 Task: Add Sunwarrior Natural Plant Based Collagen Building Protein Peptides to the cart.
Action: Mouse moved to (318, 135)
Screenshot: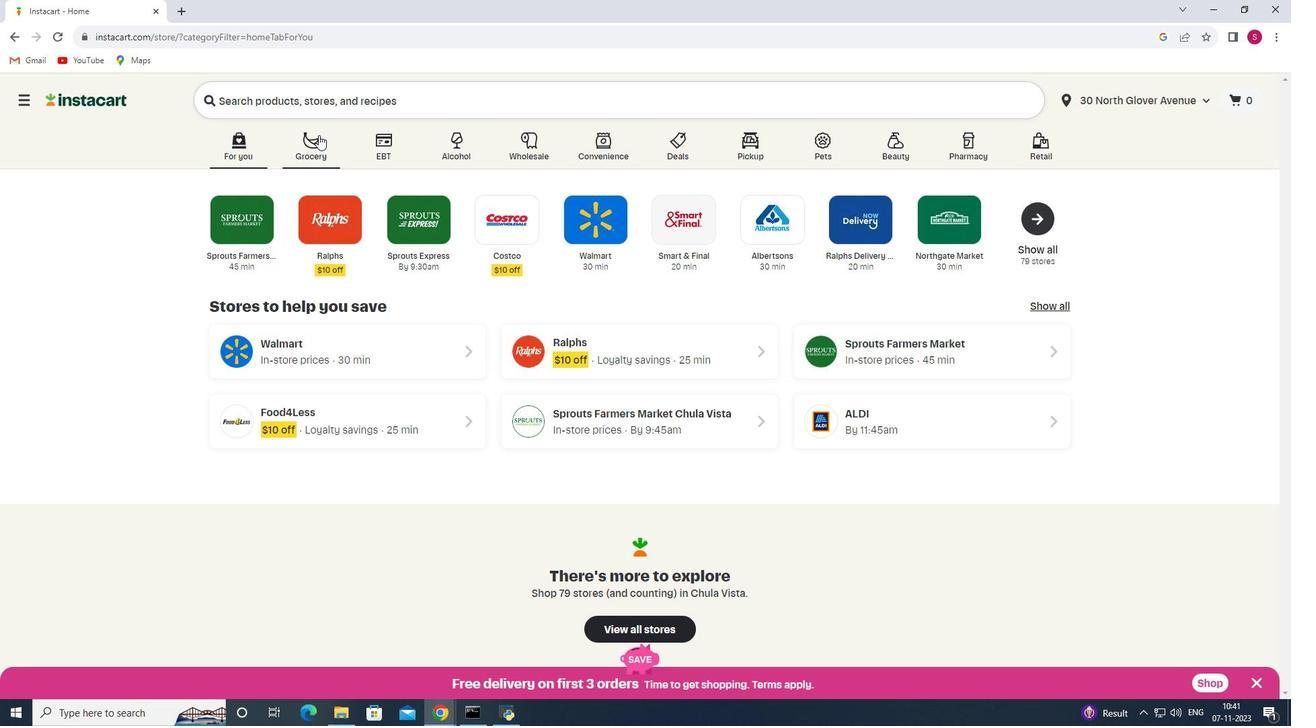 
Action: Mouse pressed left at (318, 135)
Screenshot: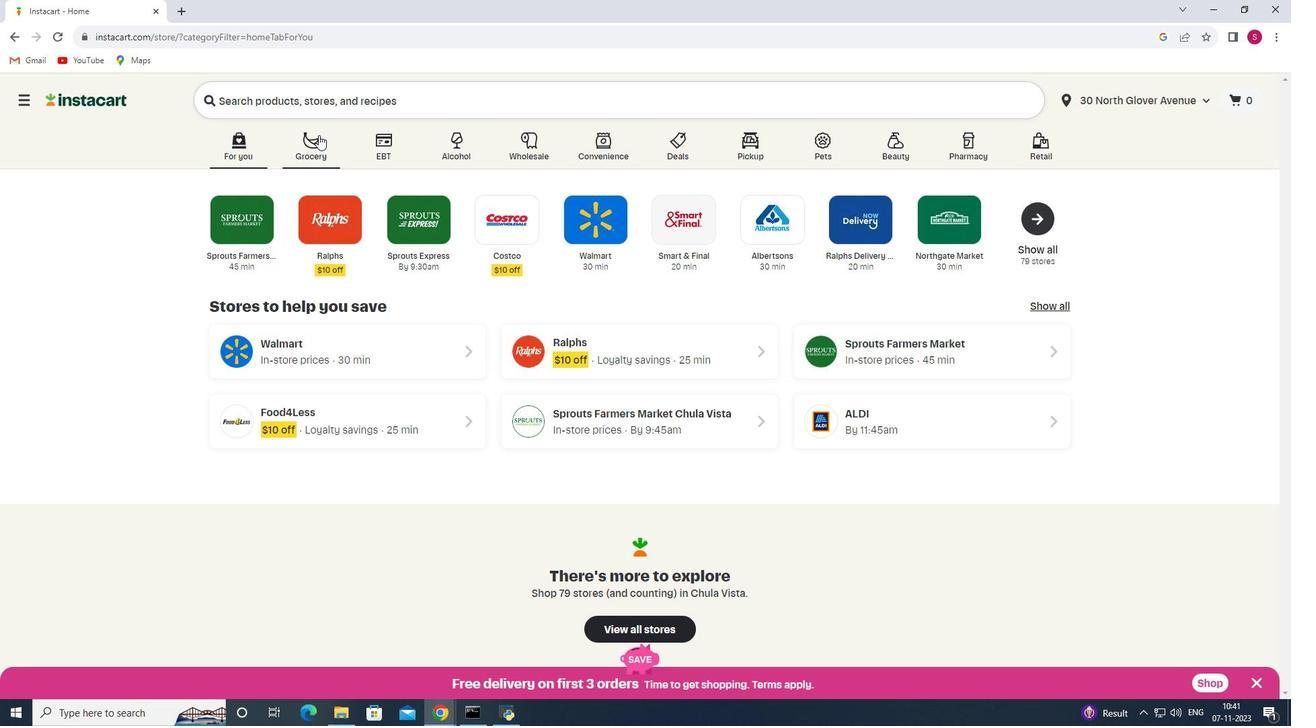 
Action: Mouse moved to (329, 379)
Screenshot: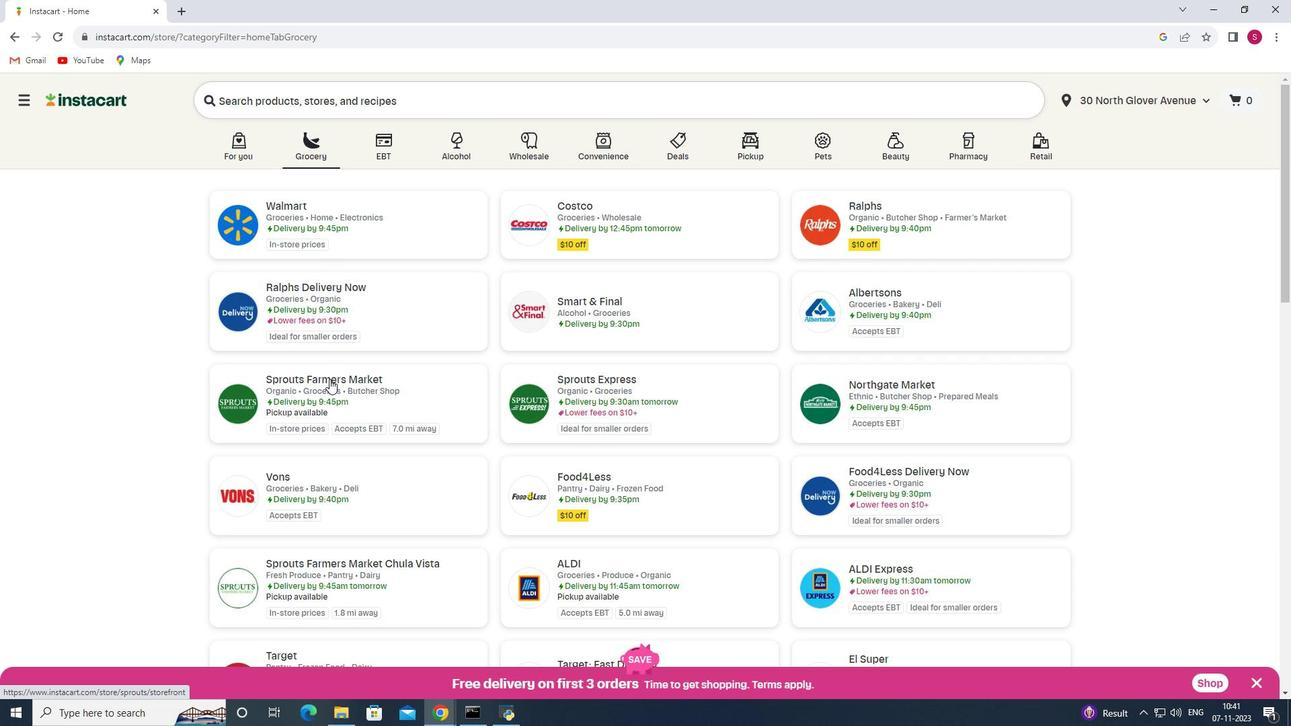 
Action: Mouse pressed left at (329, 379)
Screenshot: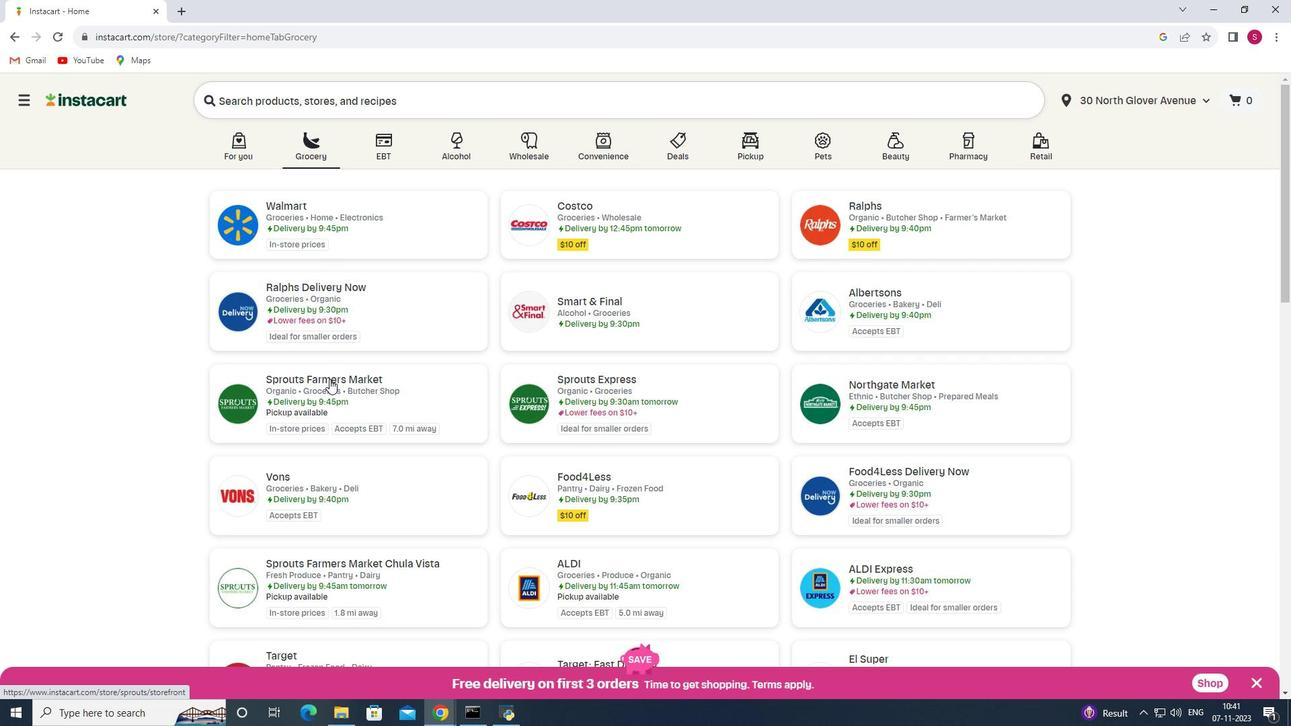 
Action: Mouse moved to (91, 373)
Screenshot: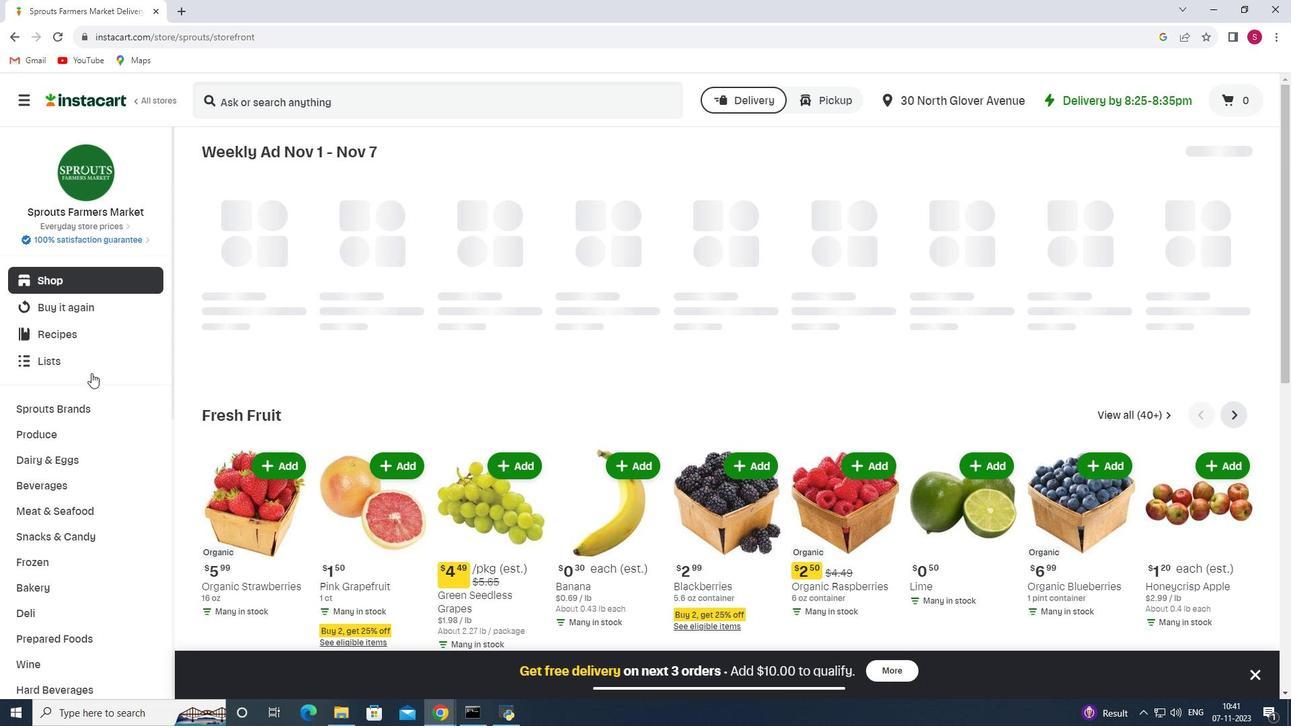 
Action: Mouse scrolled (91, 372) with delta (0, 0)
Screenshot: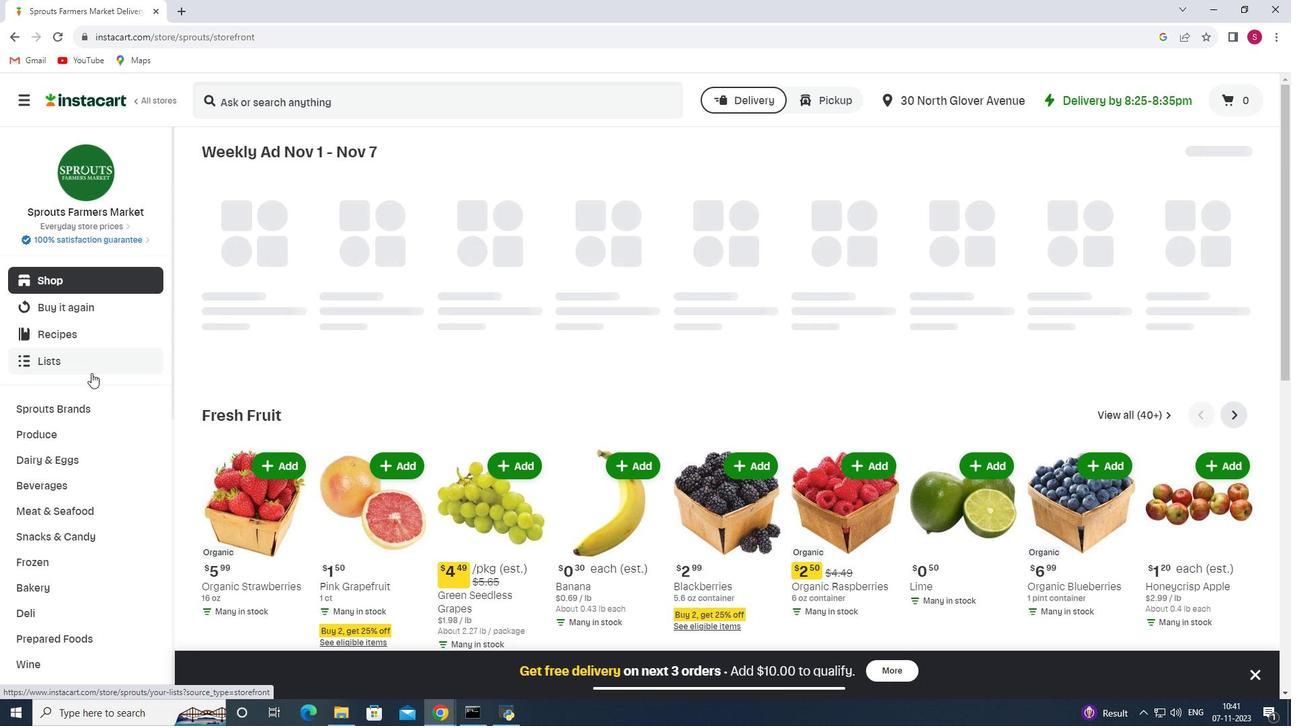 
Action: Mouse scrolled (91, 372) with delta (0, 0)
Screenshot: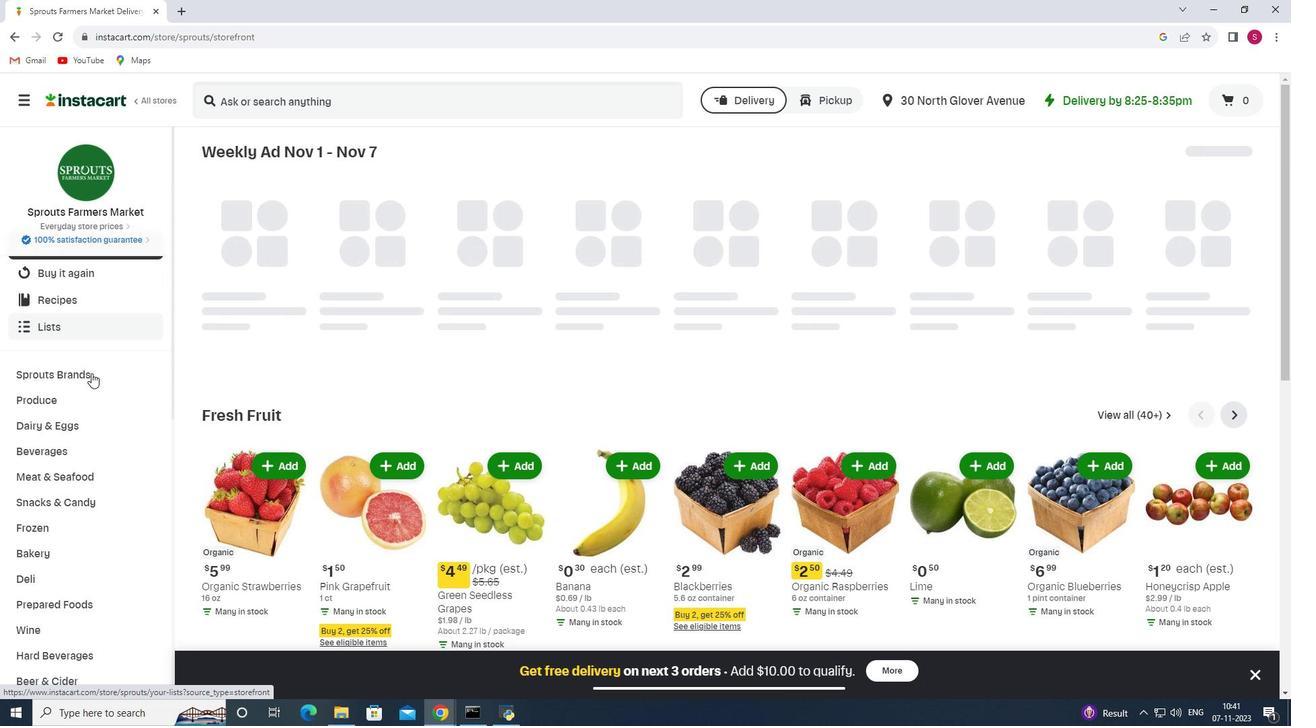 
Action: Mouse scrolled (91, 372) with delta (0, 0)
Screenshot: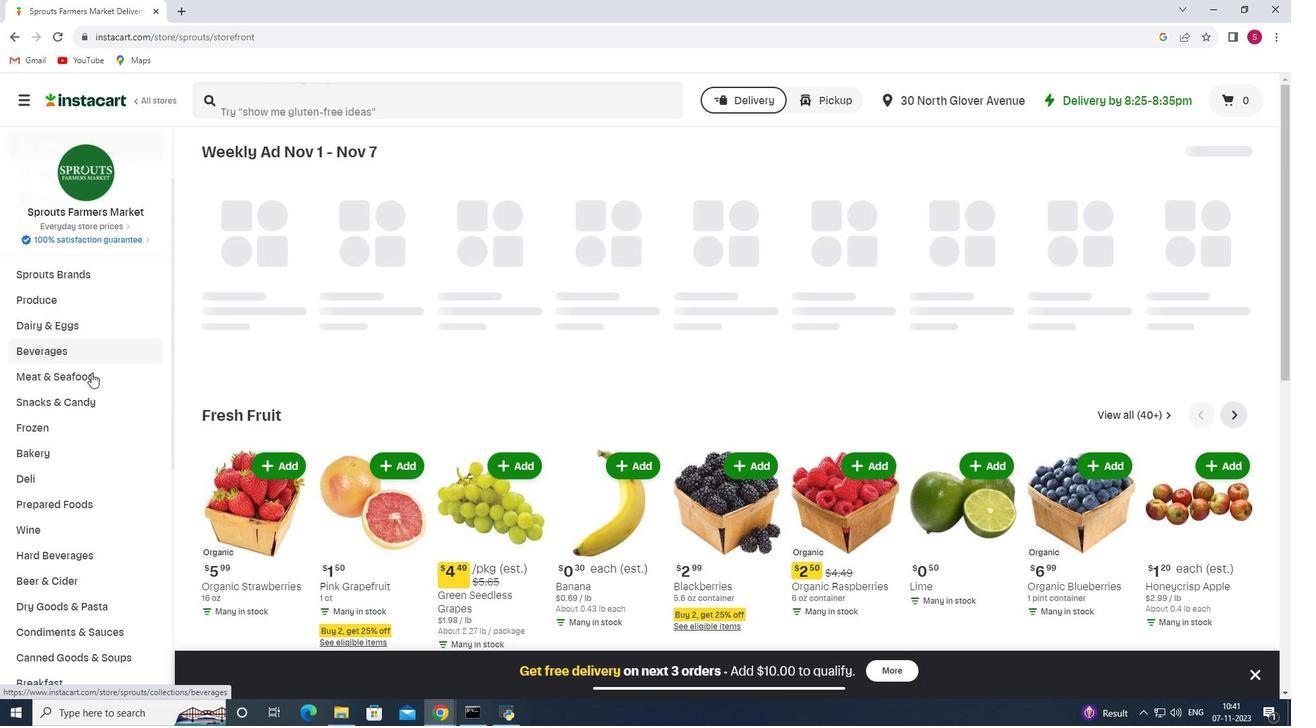 
Action: Mouse scrolled (91, 372) with delta (0, 0)
Screenshot: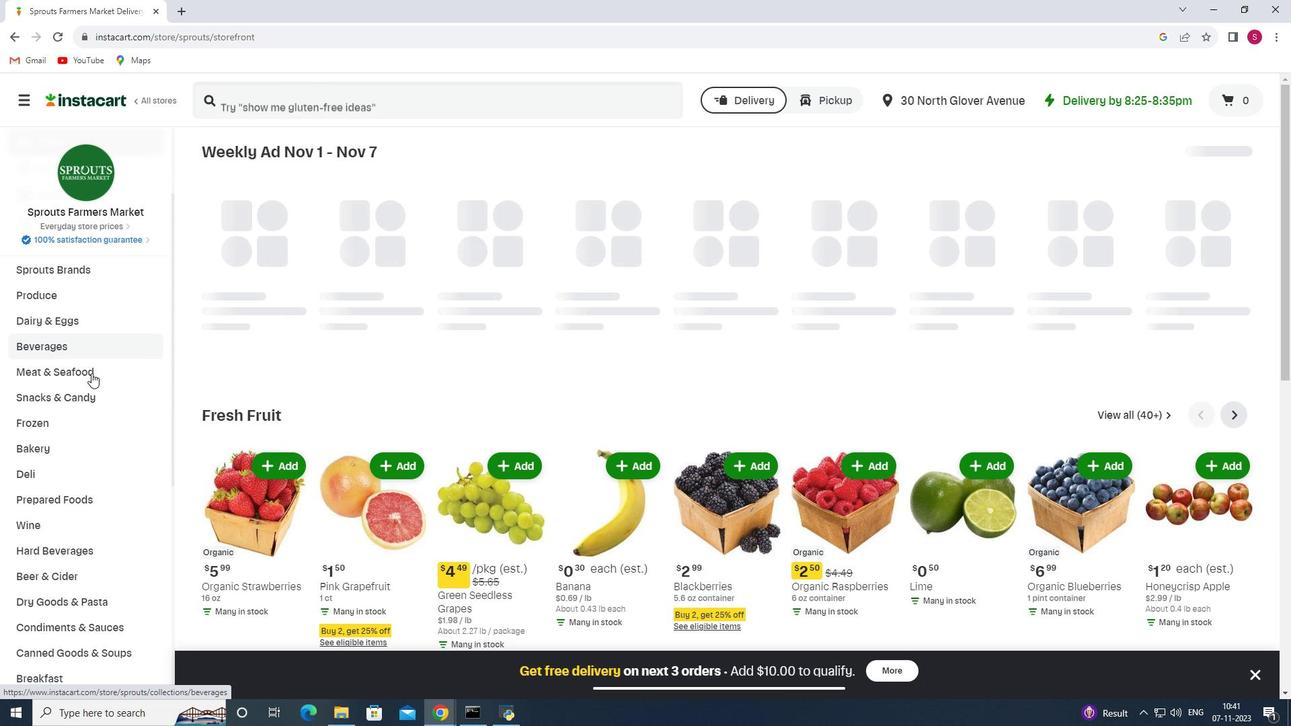 
Action: Mouse scrolled (91, 372) with delta (0, 0)
Screenshot: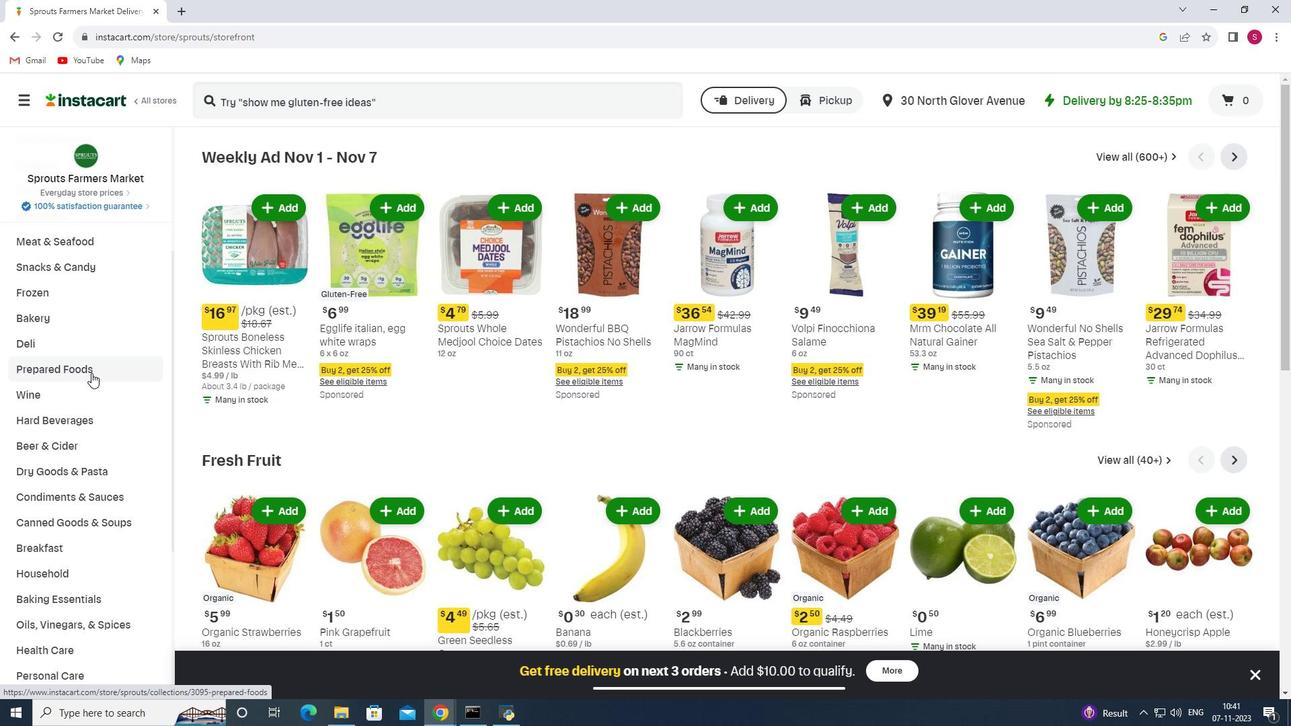 
Action: Mouse scrolled (91, 372) with delta (0, 0)
Screenshot: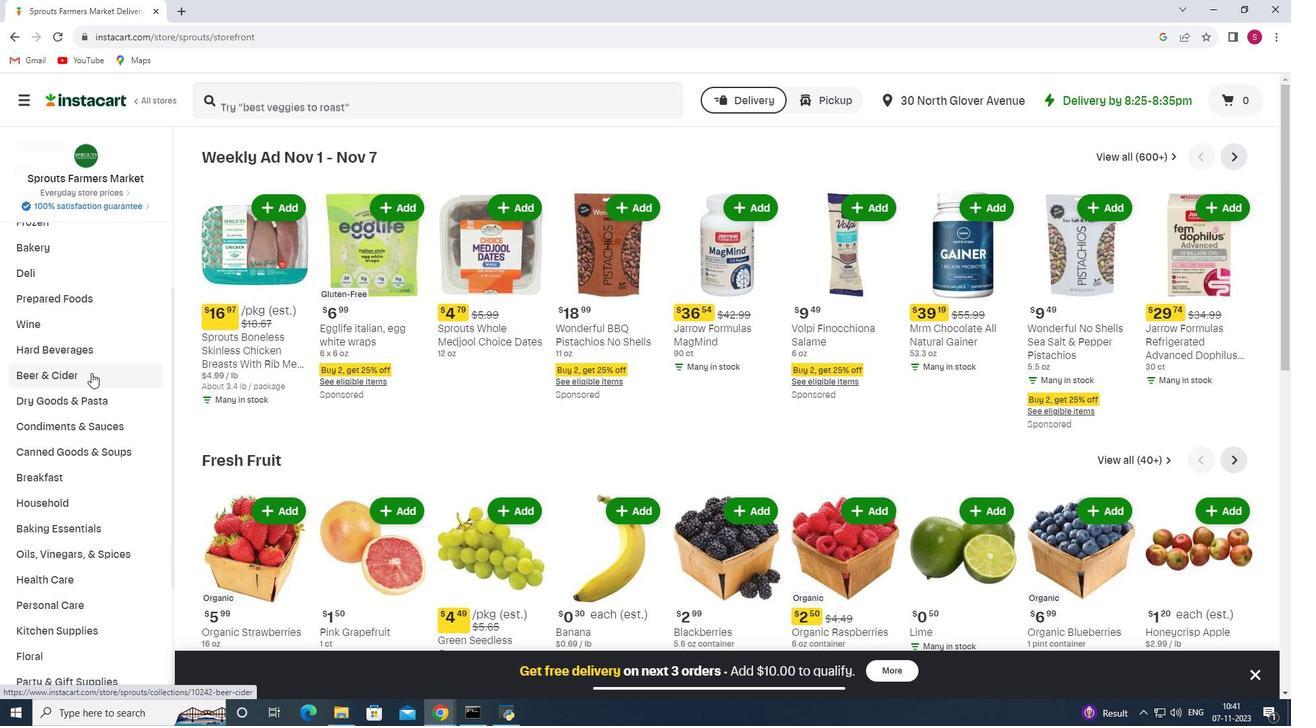 
Action: Mouse scrolled (91, 372) with delta (0, 0)
Screenshot: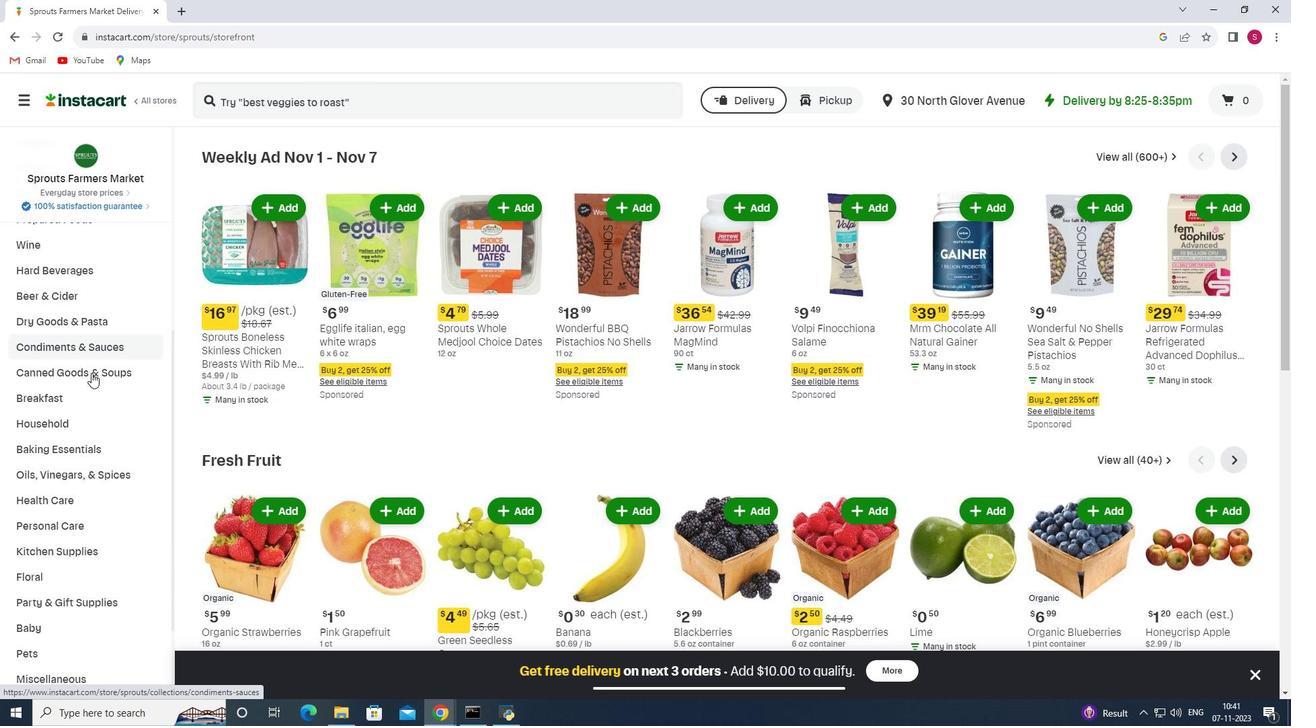 
Action: Mouse scrolled (91, 372) with delta (0, 0)
Screenshot: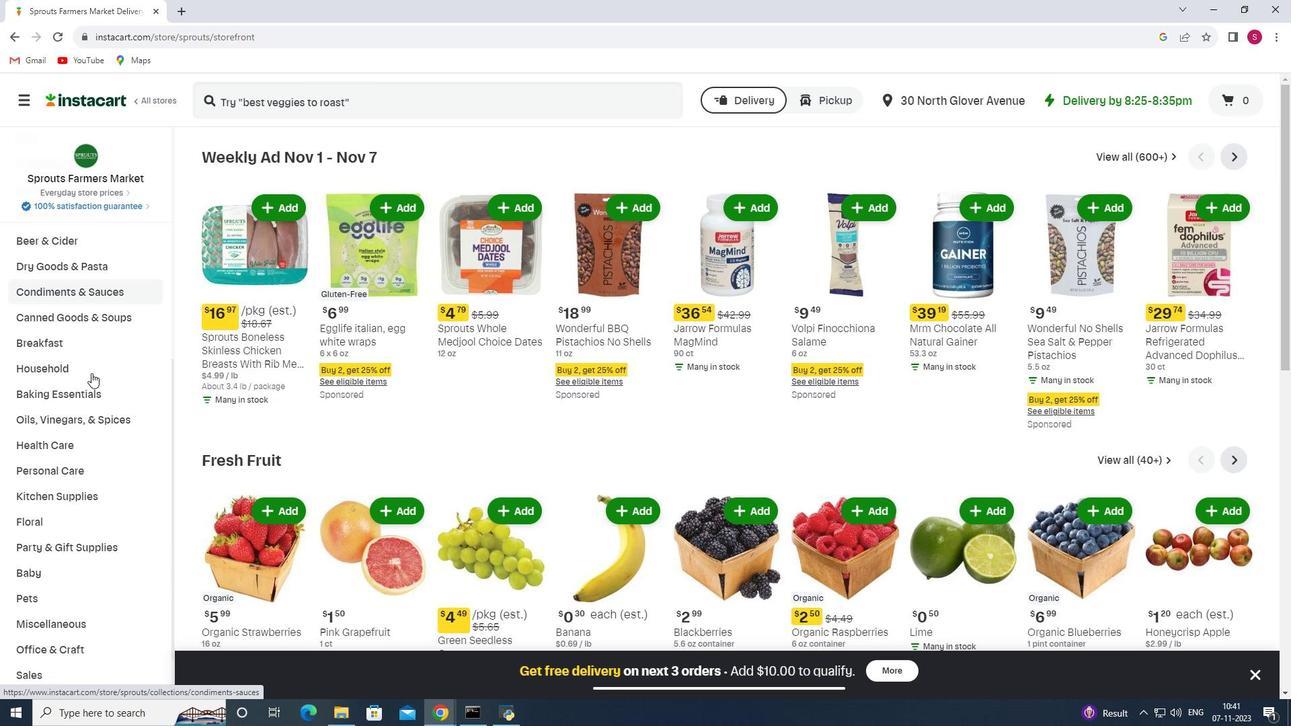 
Action: Mouse pressed left at (91, 373)
Screenshot: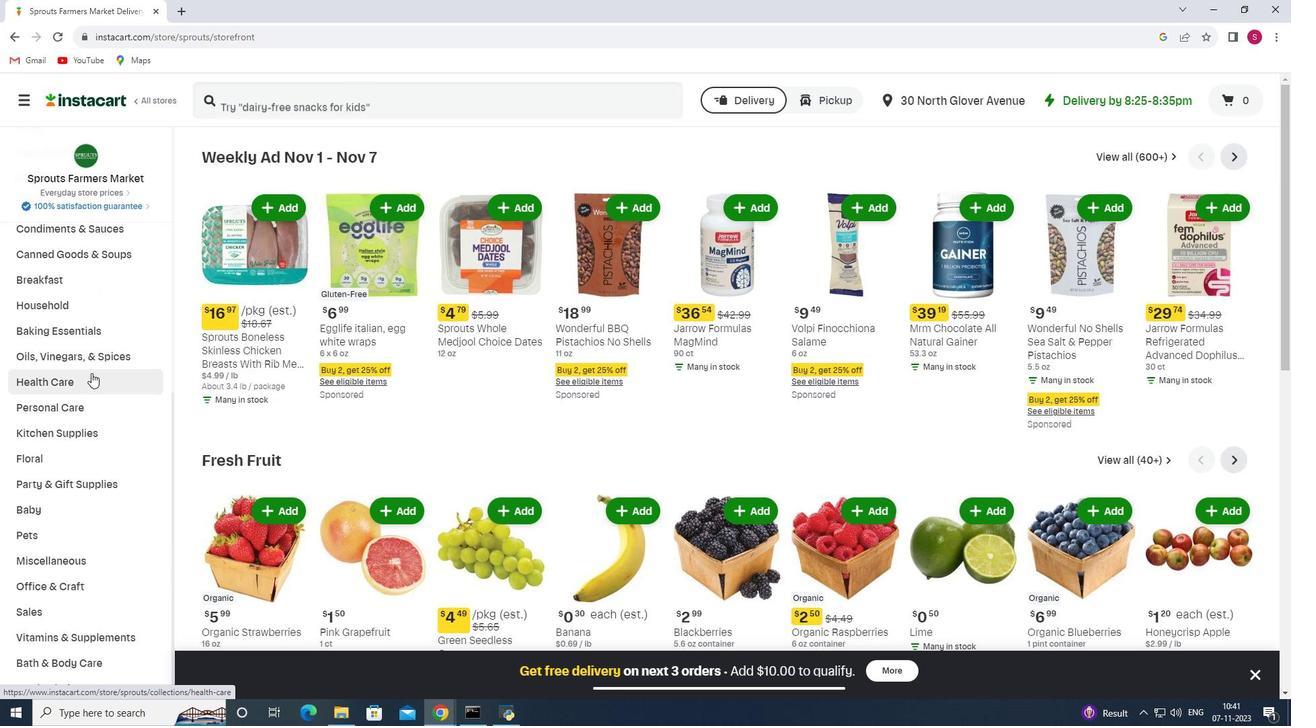 
Action: Mouse moved to (447, 189)
Screenshot: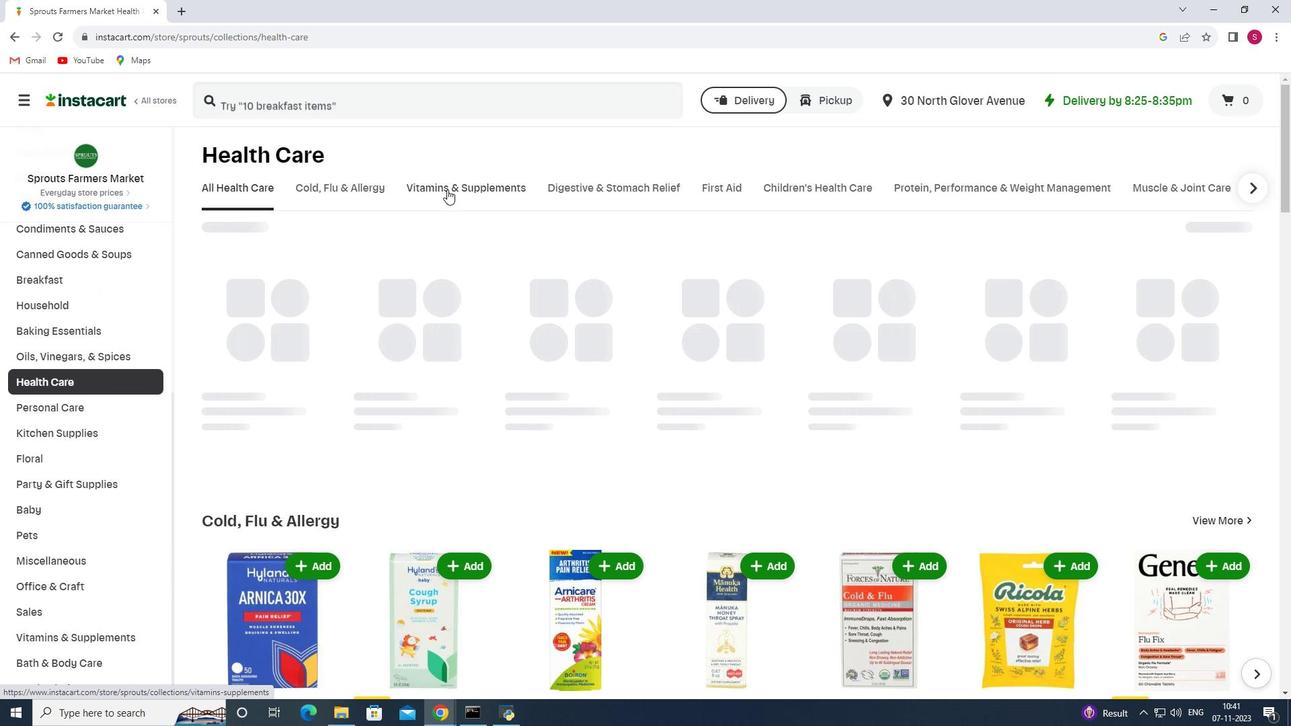 
Action: Mouse pressed left at (447, 189)
Screenshot: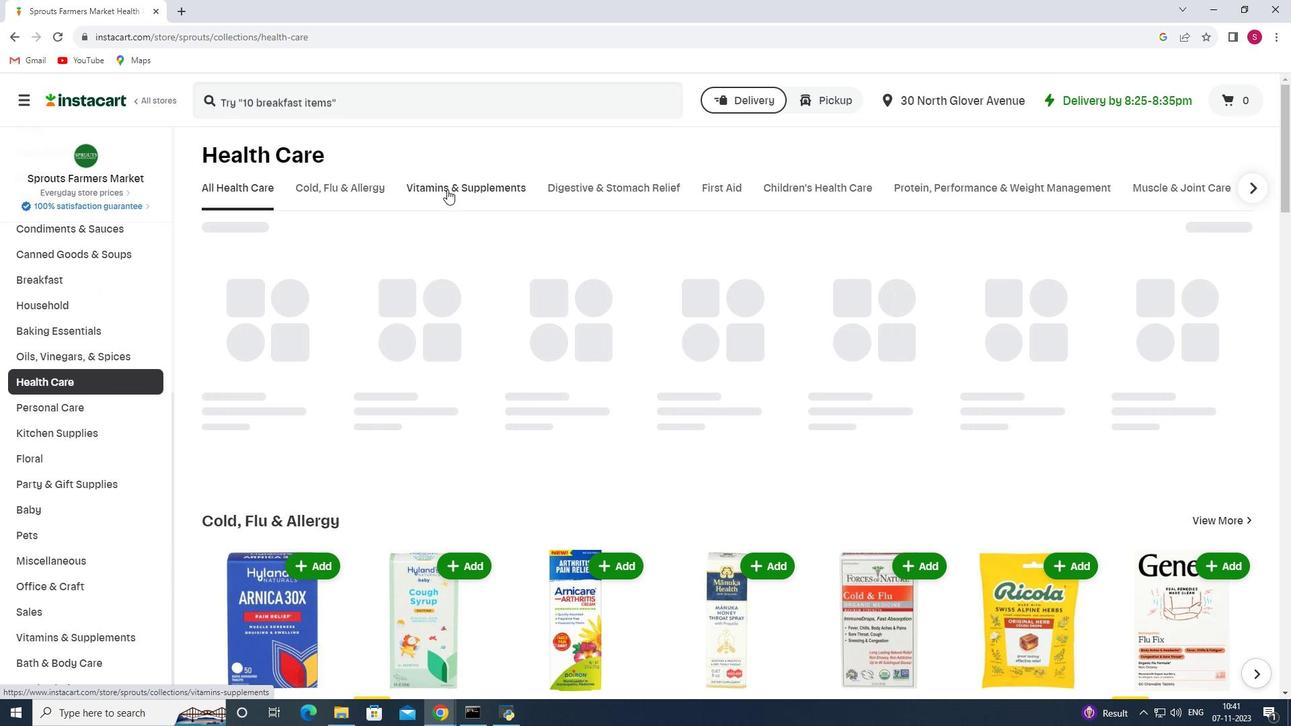 
Action: Mouse moved to (555, 244)
Screenshot: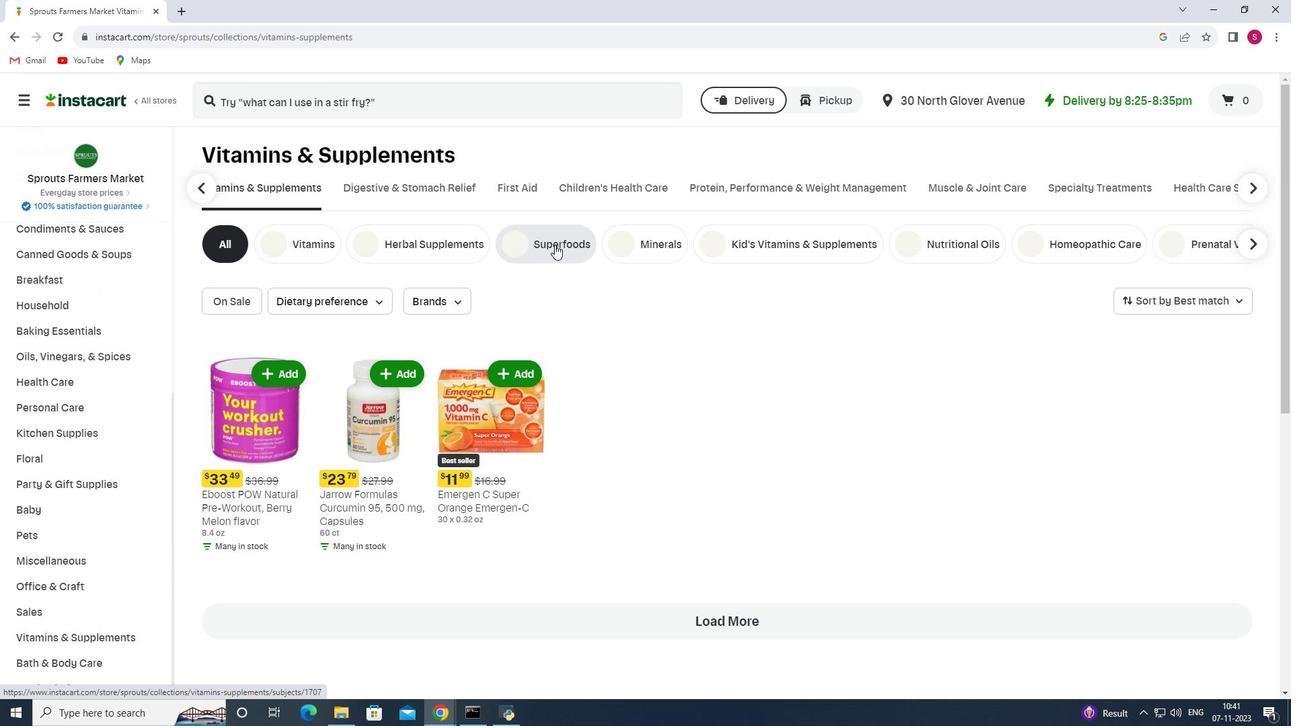 
Action: Mouse pressed left at (555, 244)
Screenshot: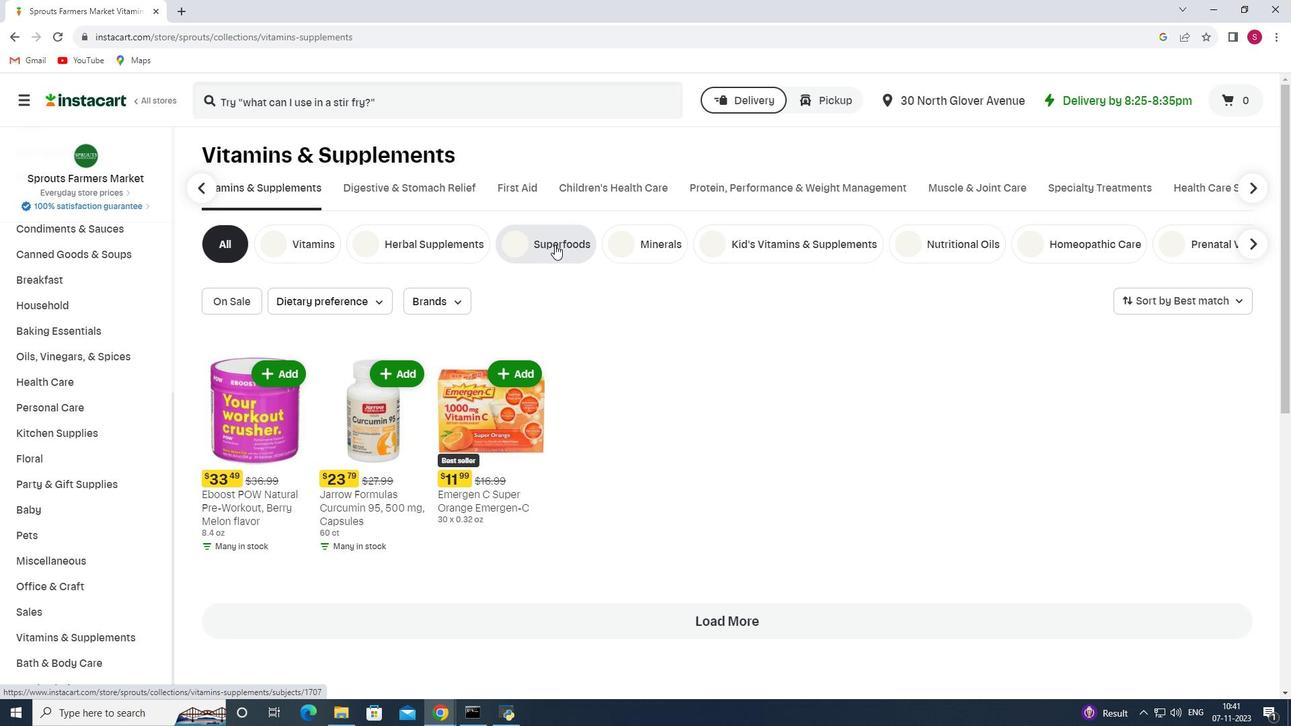
Action: Mouse moved to (383, 93)
Screenshot: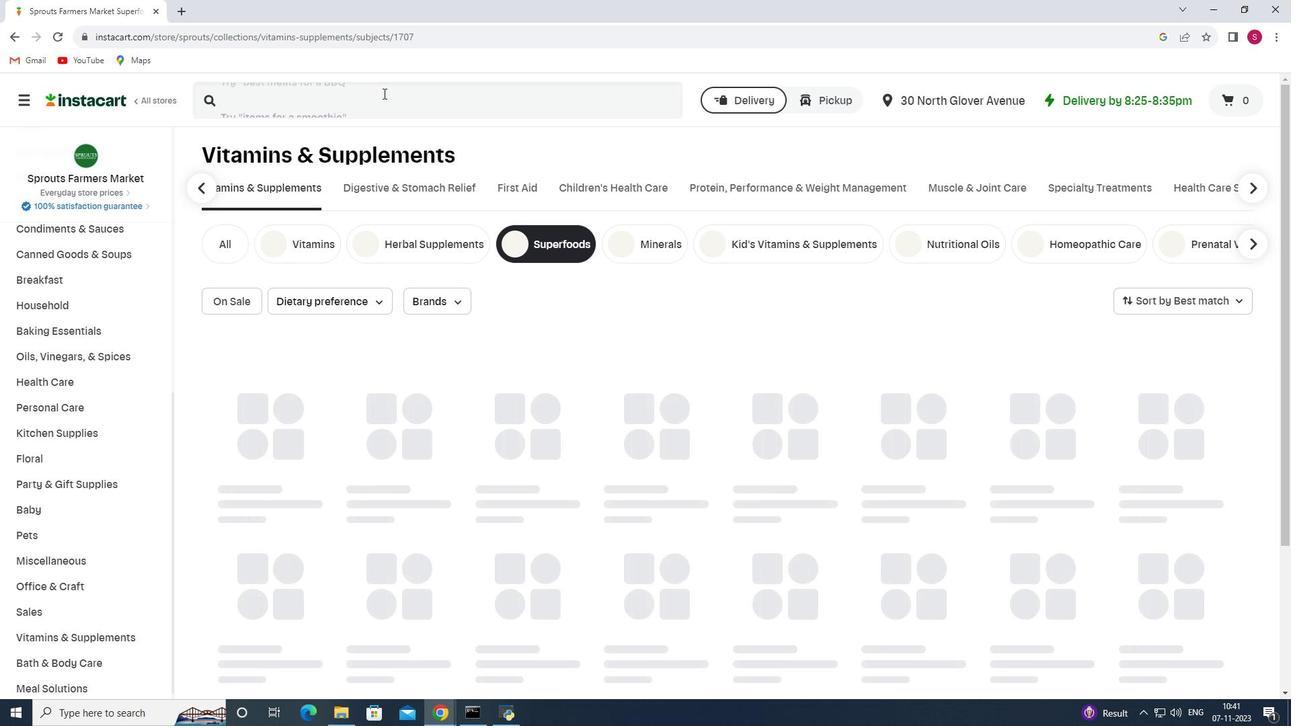 
Action: Mouse pressed left at (383, 93)
Screenshot: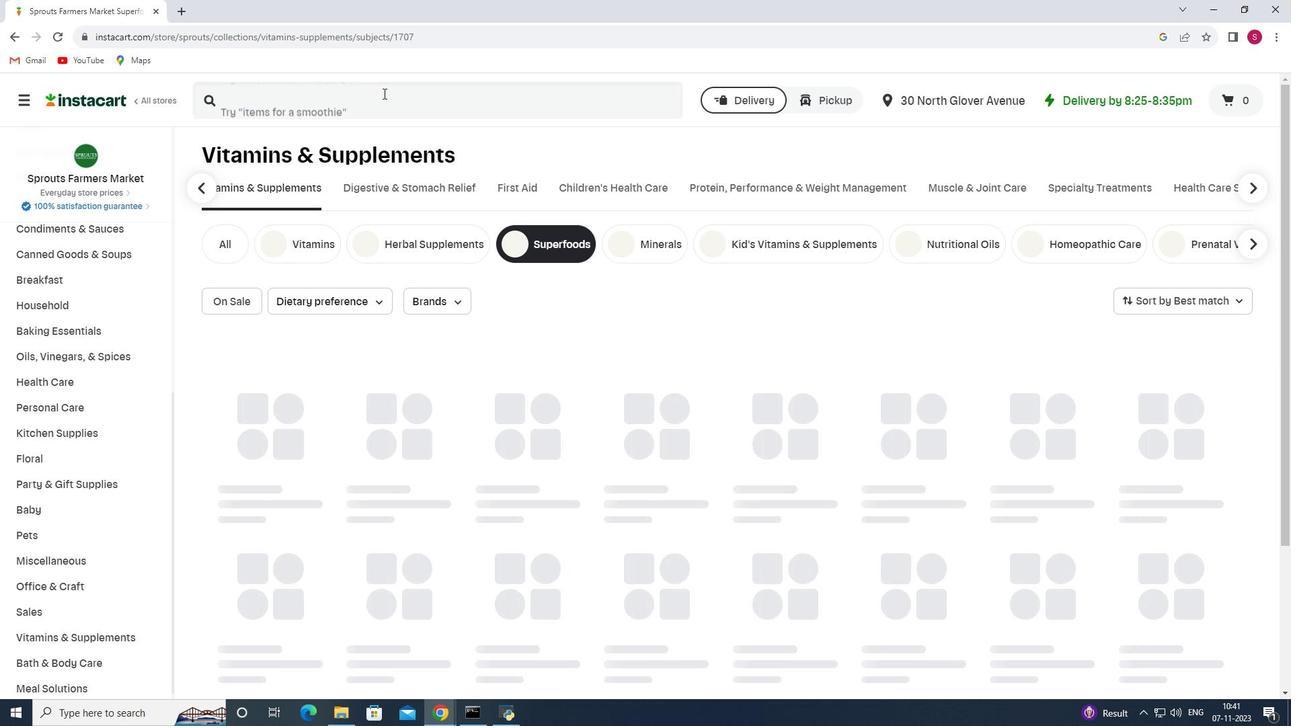 
Action: Key pressed <Key.shift>Sunwarrior<Key.space><Key.shift_r>Natural<Key.space><Key.shift_r>Pk<Key.backspace>lant<Key.space><Key.shift_r><Key.shift_r><Key.shift_r><Key.shift_r>Based<Key.space><Key.shift>Collagen<Key.space><Key.shift_r><Key.shift_r><Key.shift_r><Key.shift_r><Key.shift_r>Building<Key.space><Key.shift_r>Protein<Key.space><Key.shift_r>Peptides<Key.enter>
Screenshot: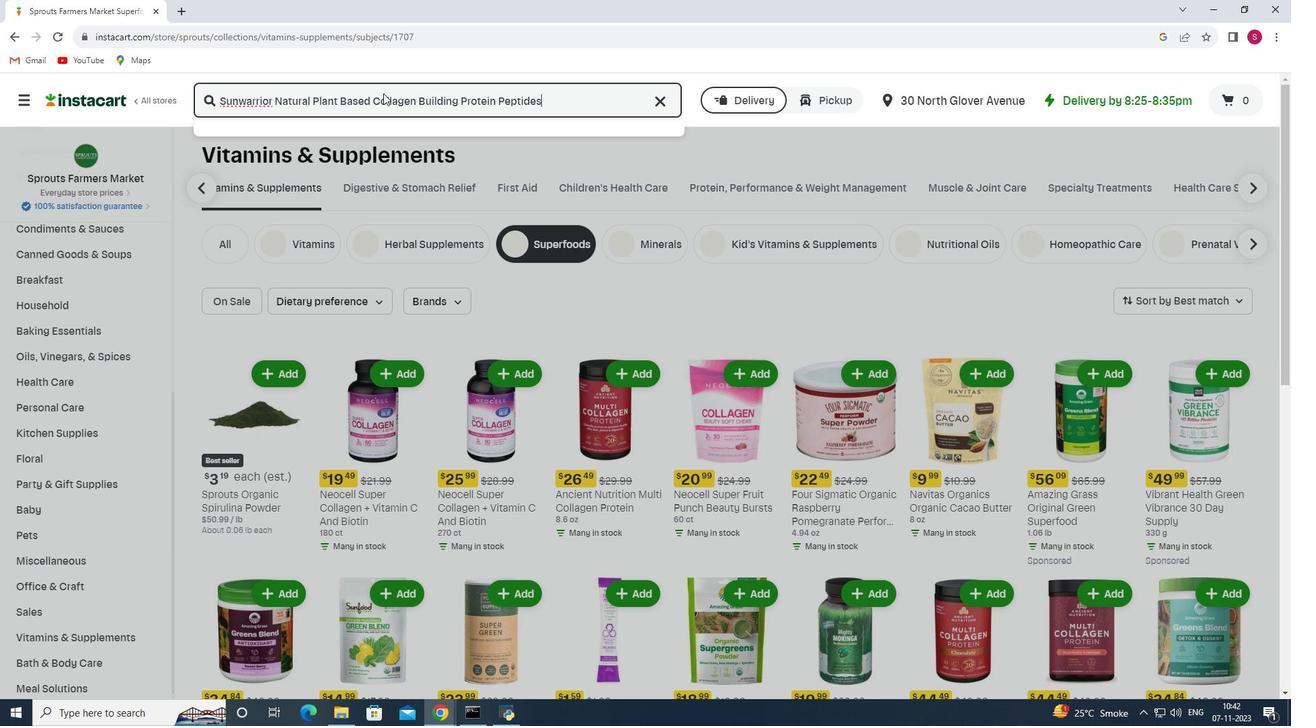 
Action: Mouse moved to (353, 210)
Screenshot: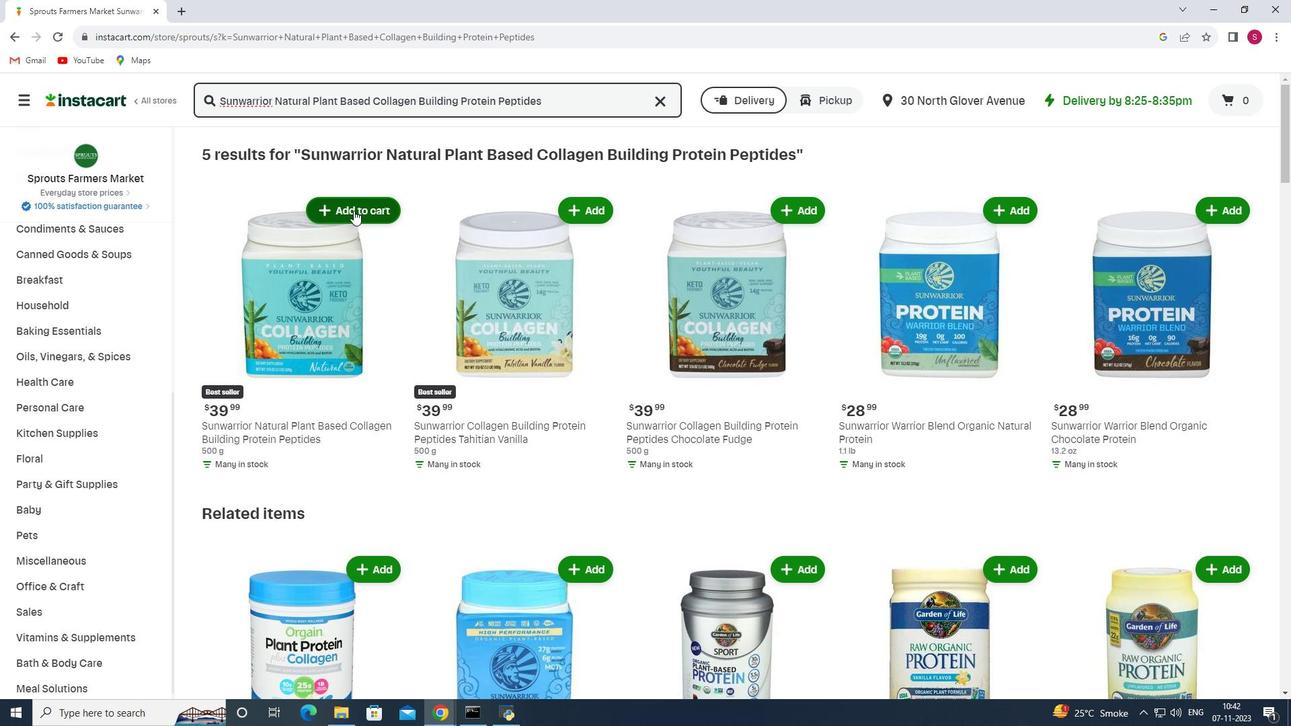 
Action: Mouse pressed left at (353, 210)
Screenshot: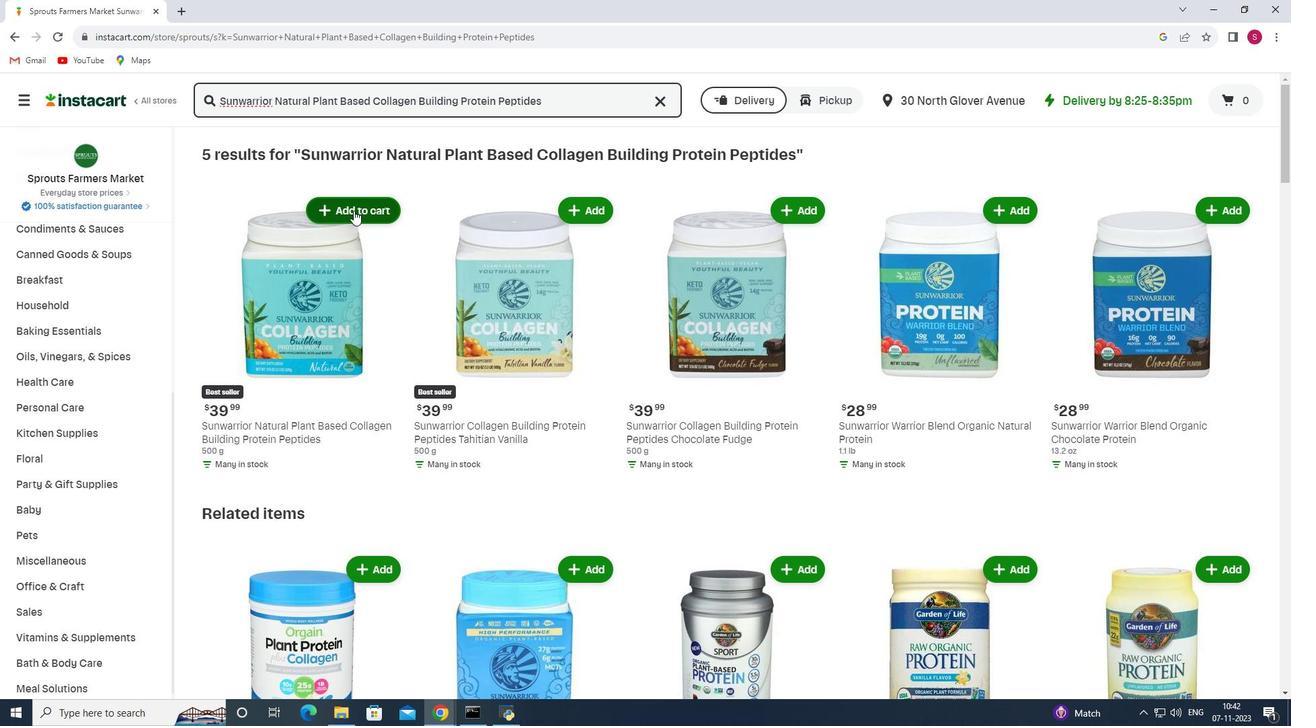 
Action: Mouse moved to (361, 226)
Screenshot: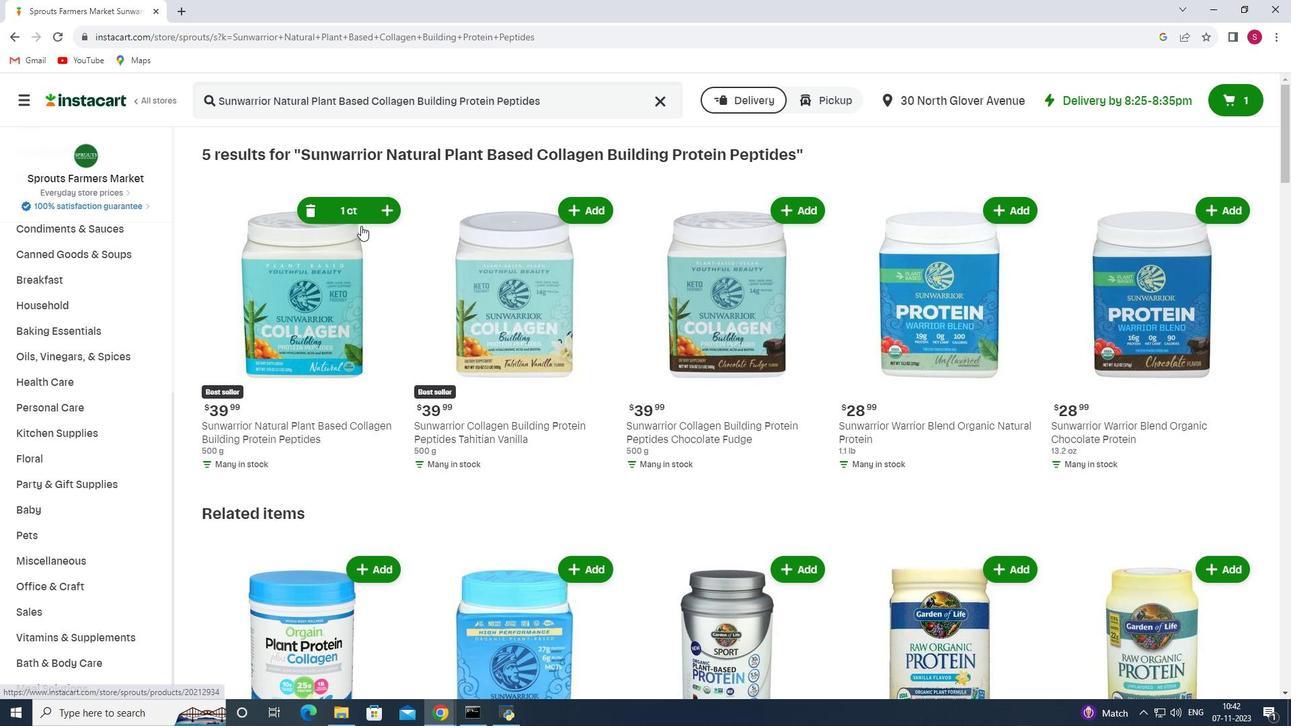 
